 Task: Set the editor preference to JupyterLab.
Action: Mouse moved to (1249, 125)
Screenshot: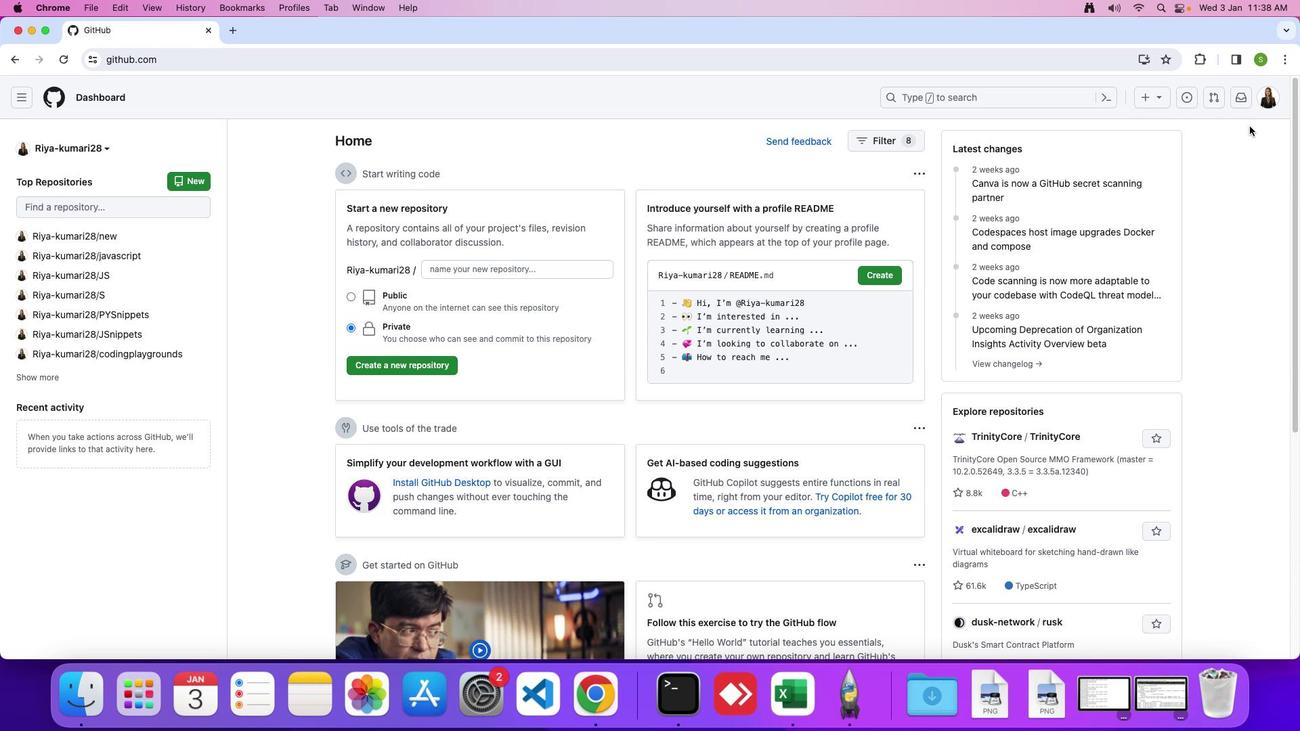 
Action: Mouse pressed left at (1249, 125)
Screenshot: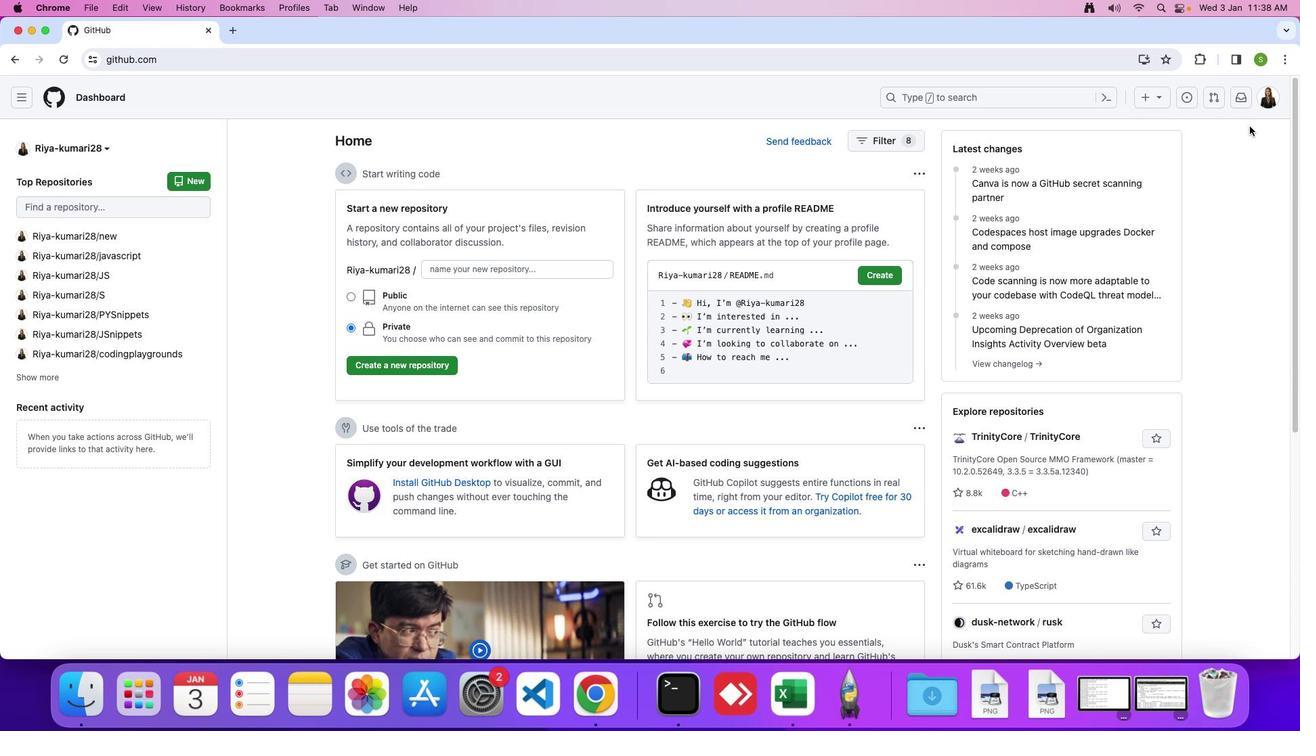 
Action: Mouse moved to (1267, 101)
Screenshot: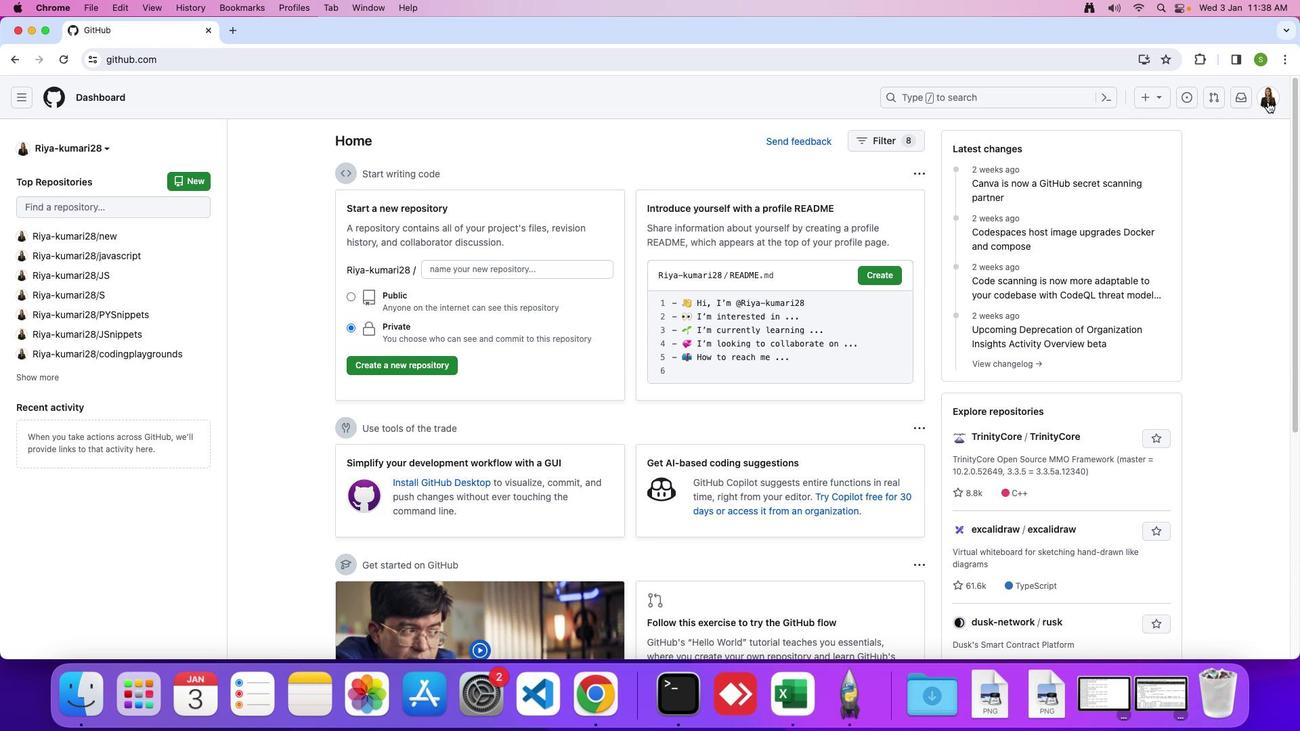 
Action: Mouse pressed left at (1267, 101)
Screenshot: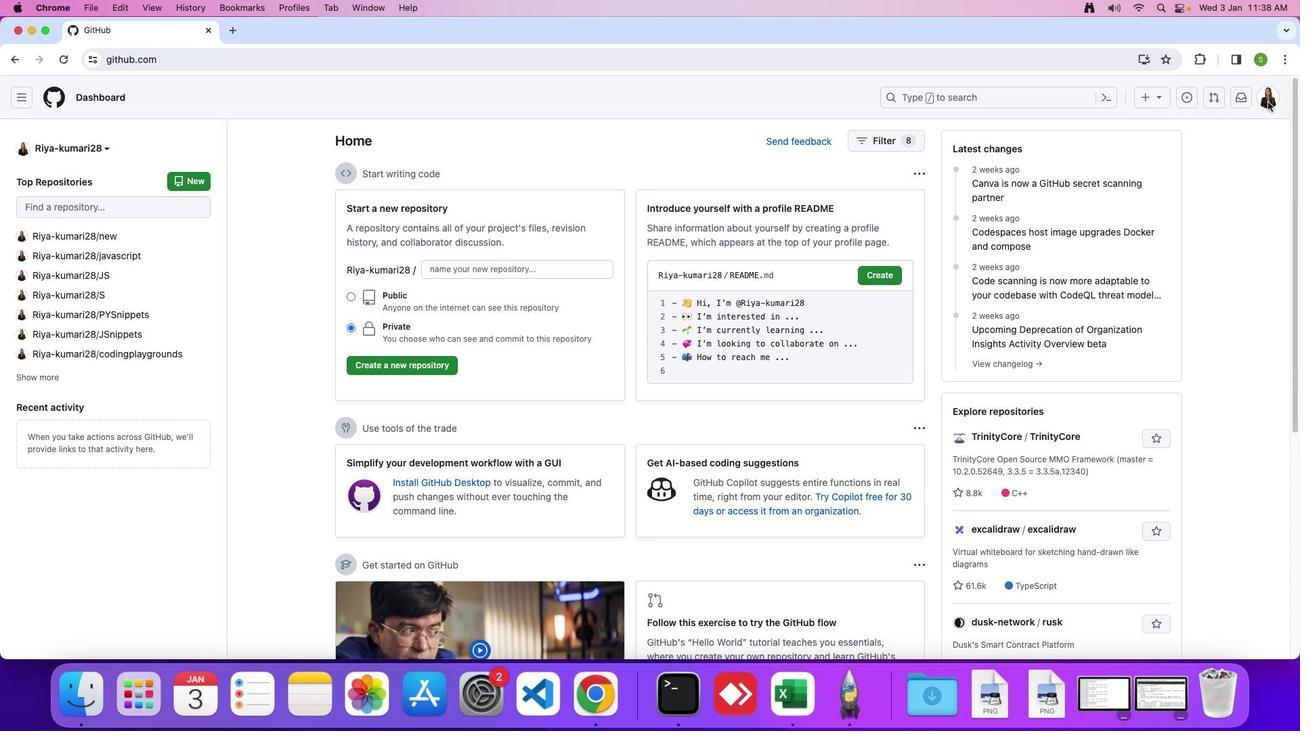 
Action: Mouse moved to (1147, 471)
Screenshot: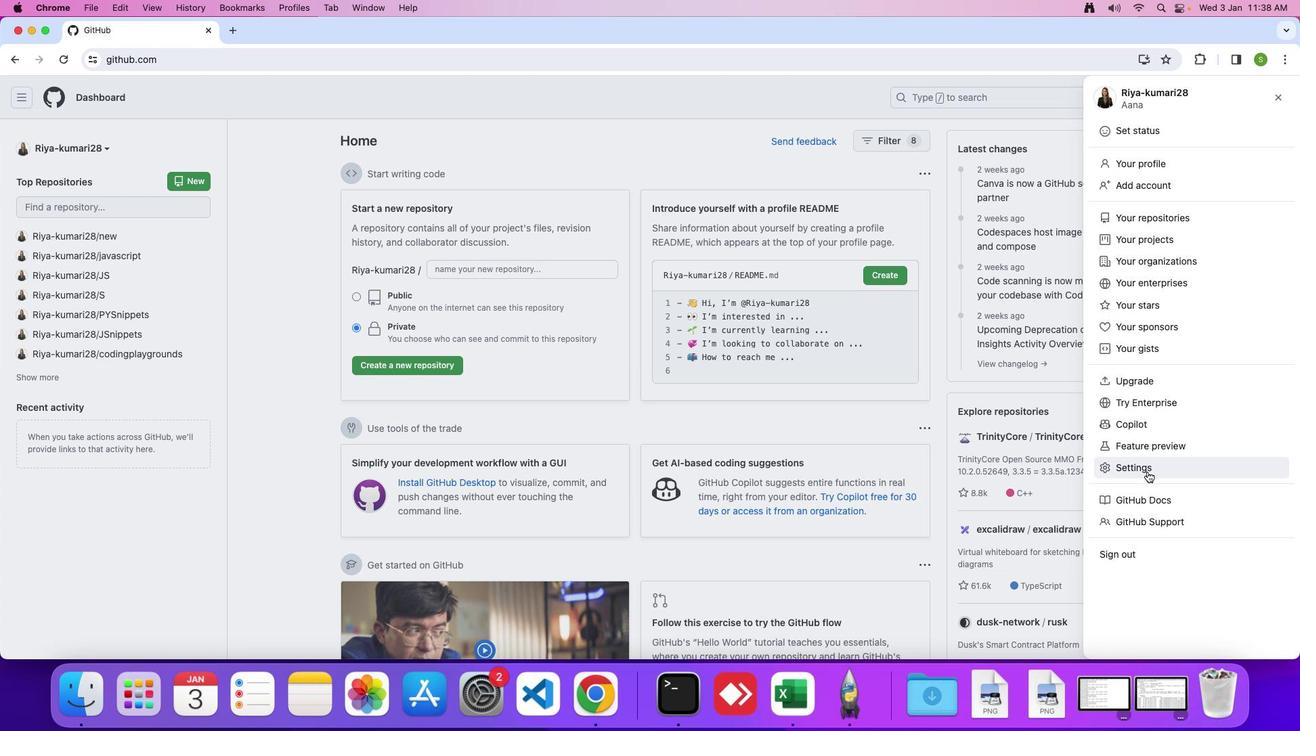 
Action: Mouse pressed left at (1147, 471)
Screenshot: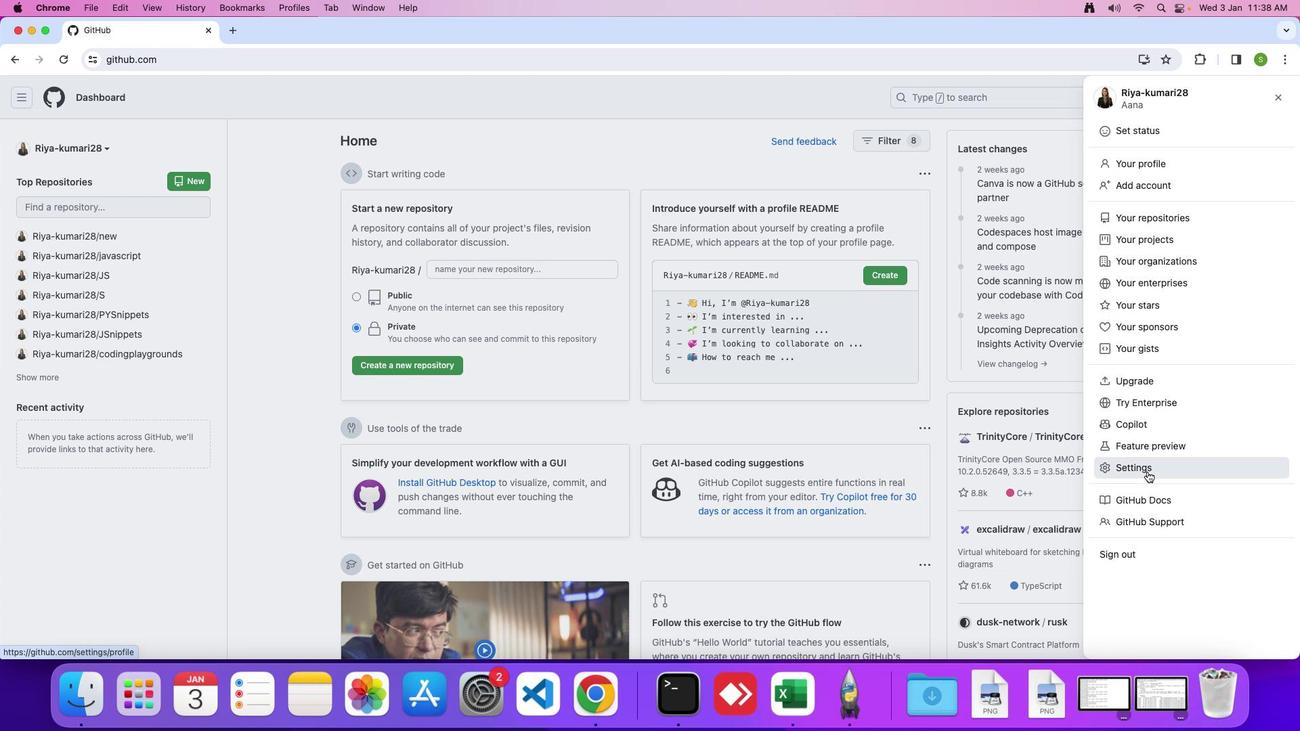 
Action: Mouse moved to (308, 566)
Screenshot: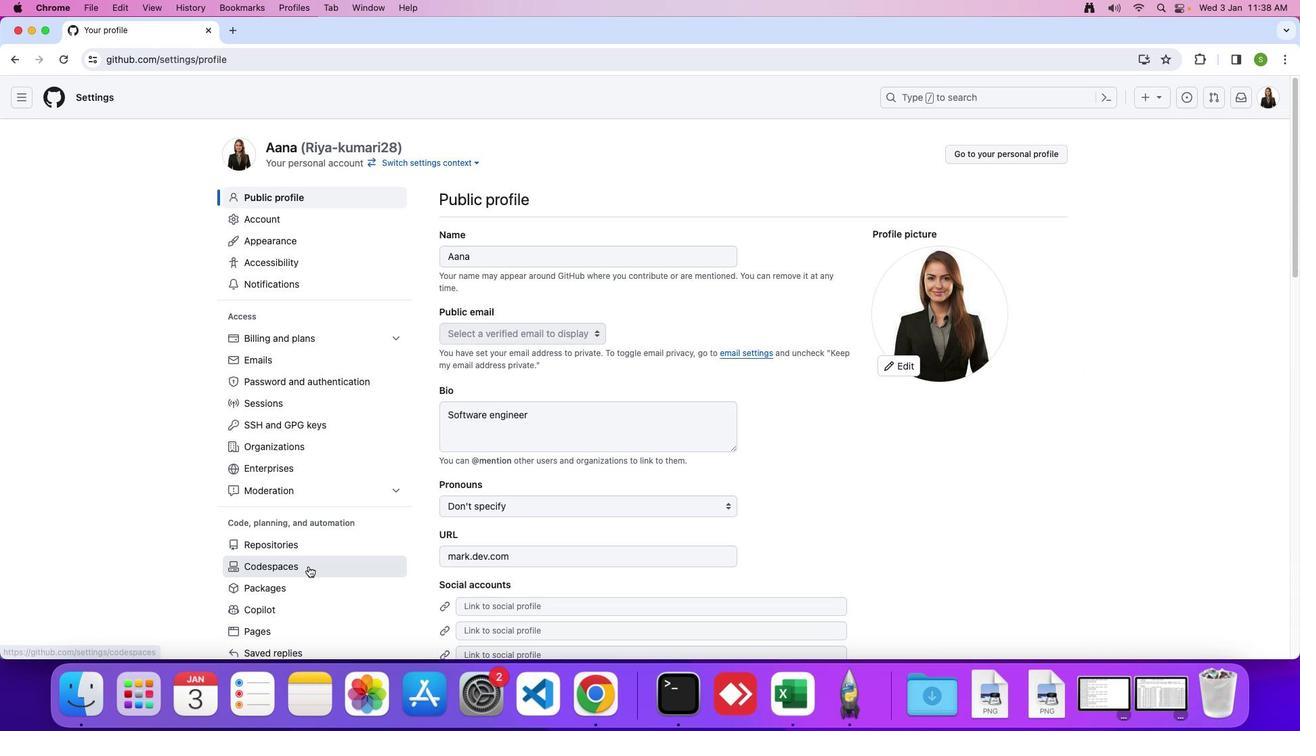 
Action: Mouse pressed left at (308, 566)
Screenshot: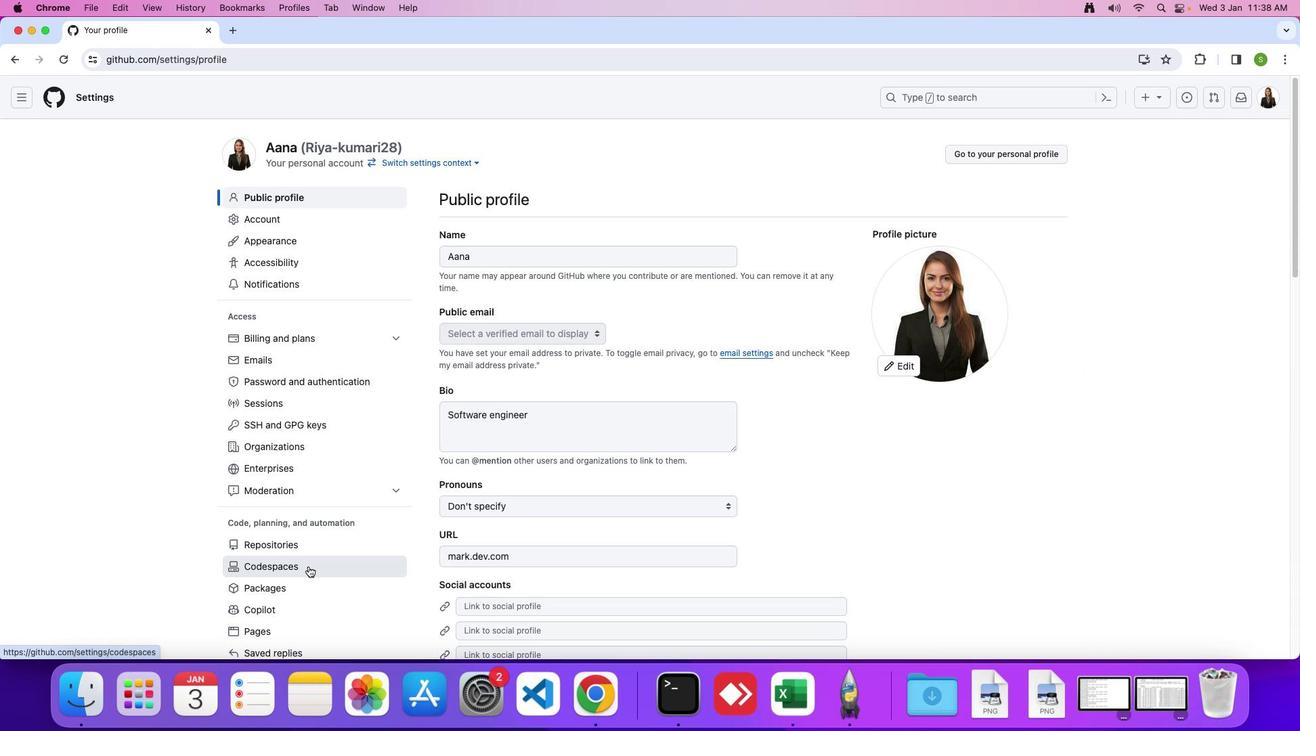 
Action: Mouse moved to (598, 518)
Screenshot: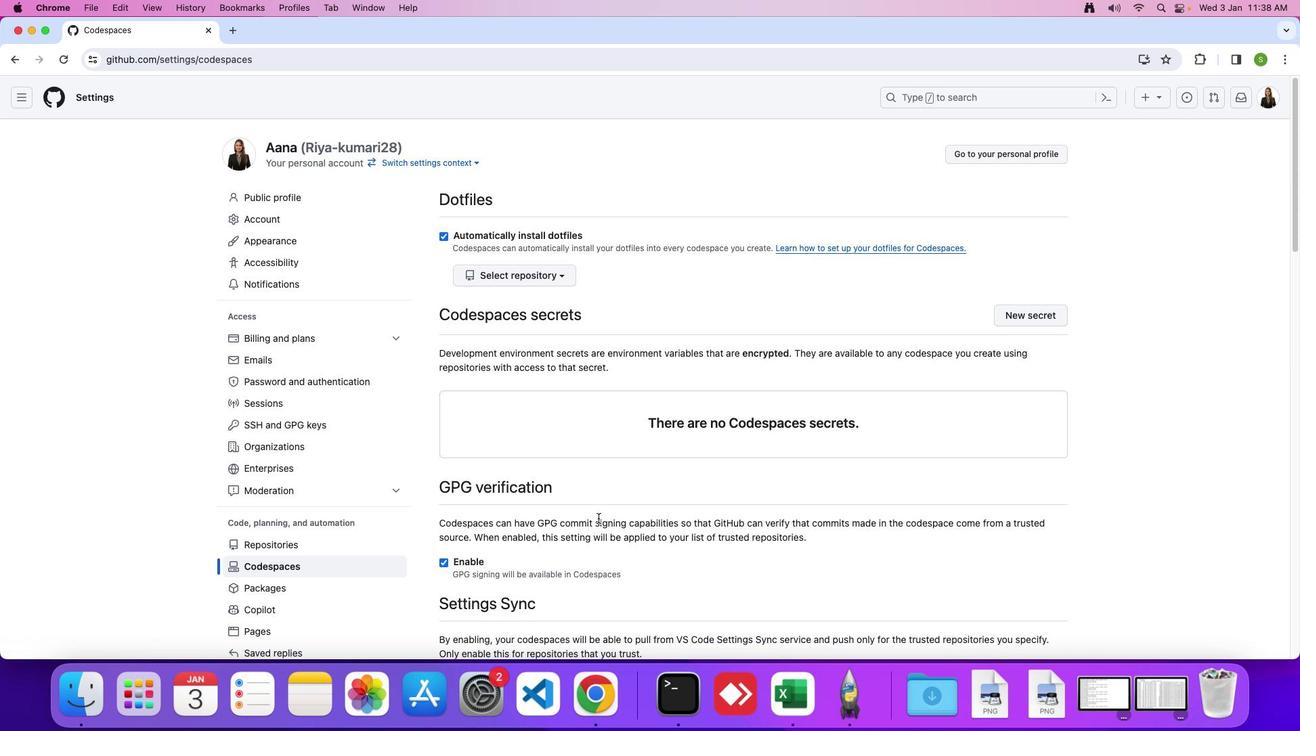 
Action: Mouse scrolled (598, 518) with delta (0, 0)
Screenshot: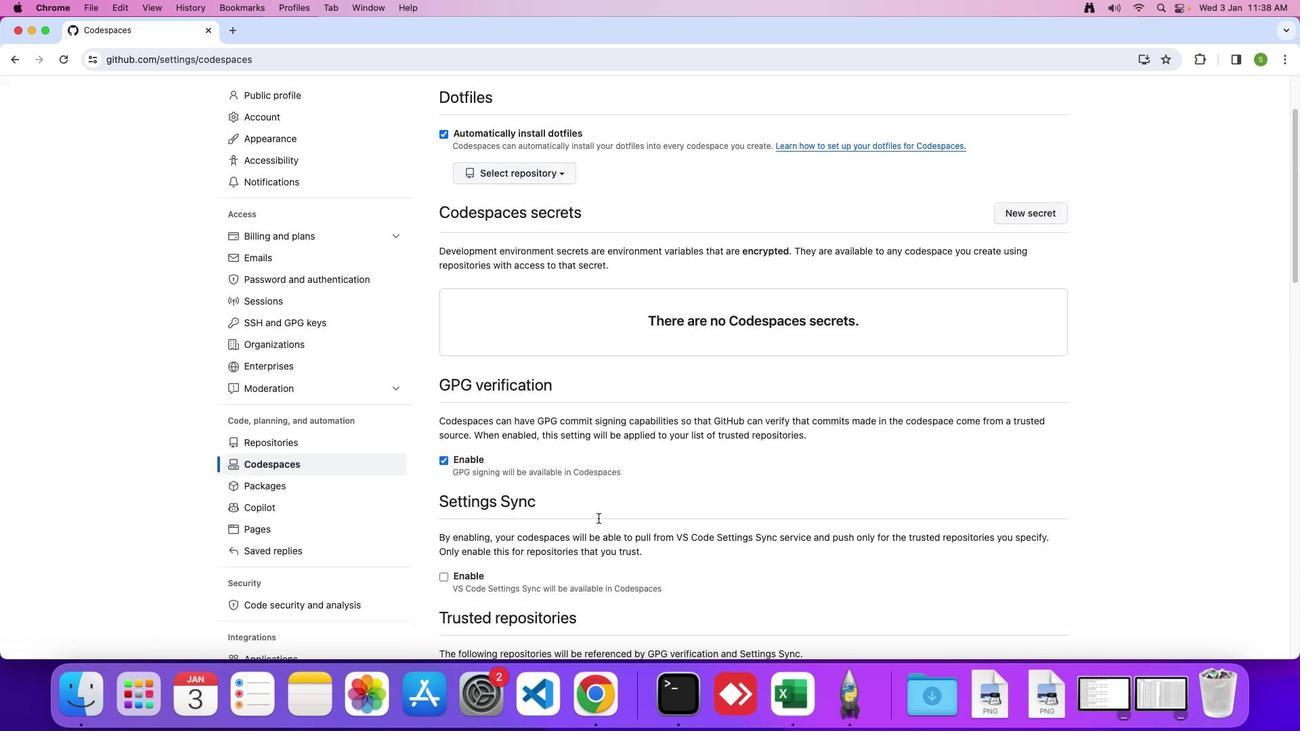 
Action: Mouse scrolled (598, 518) with delta (0, 0)
Screenshot: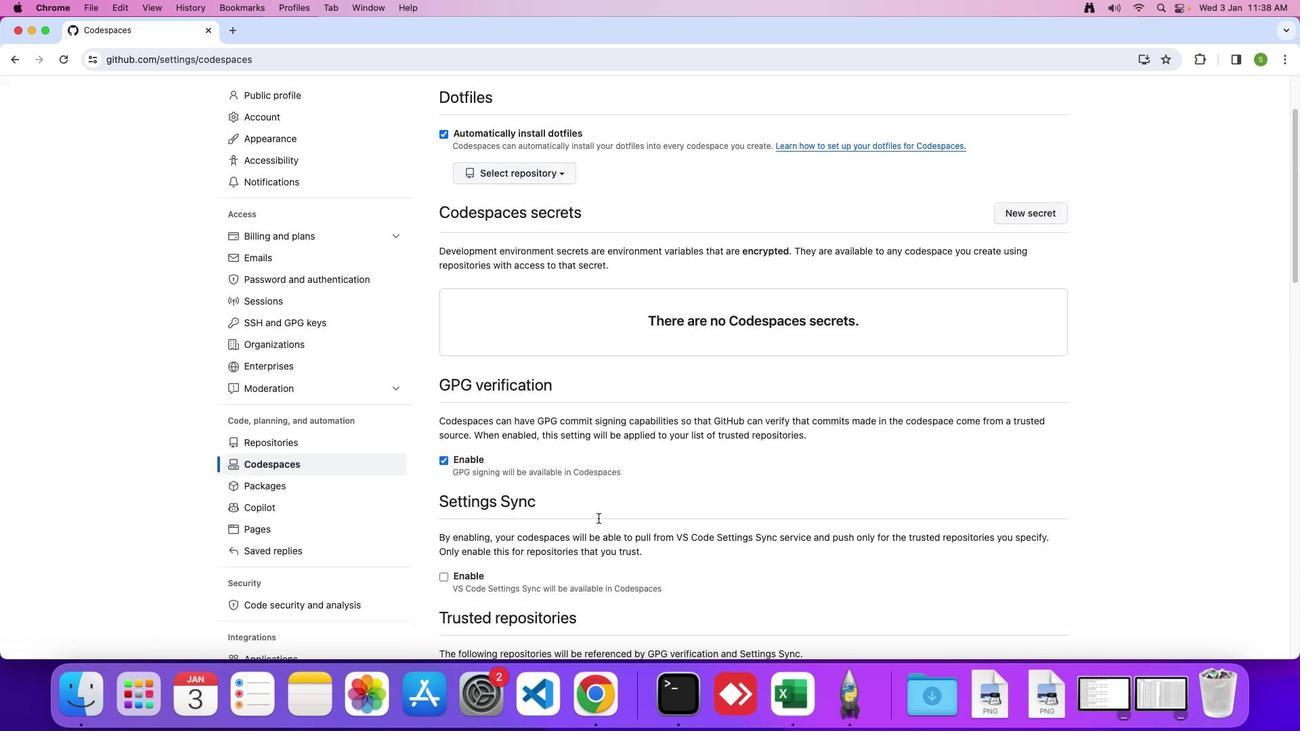 
Action: Mouse scrolled (598, 518) with delta (0, -2)
Screenshot: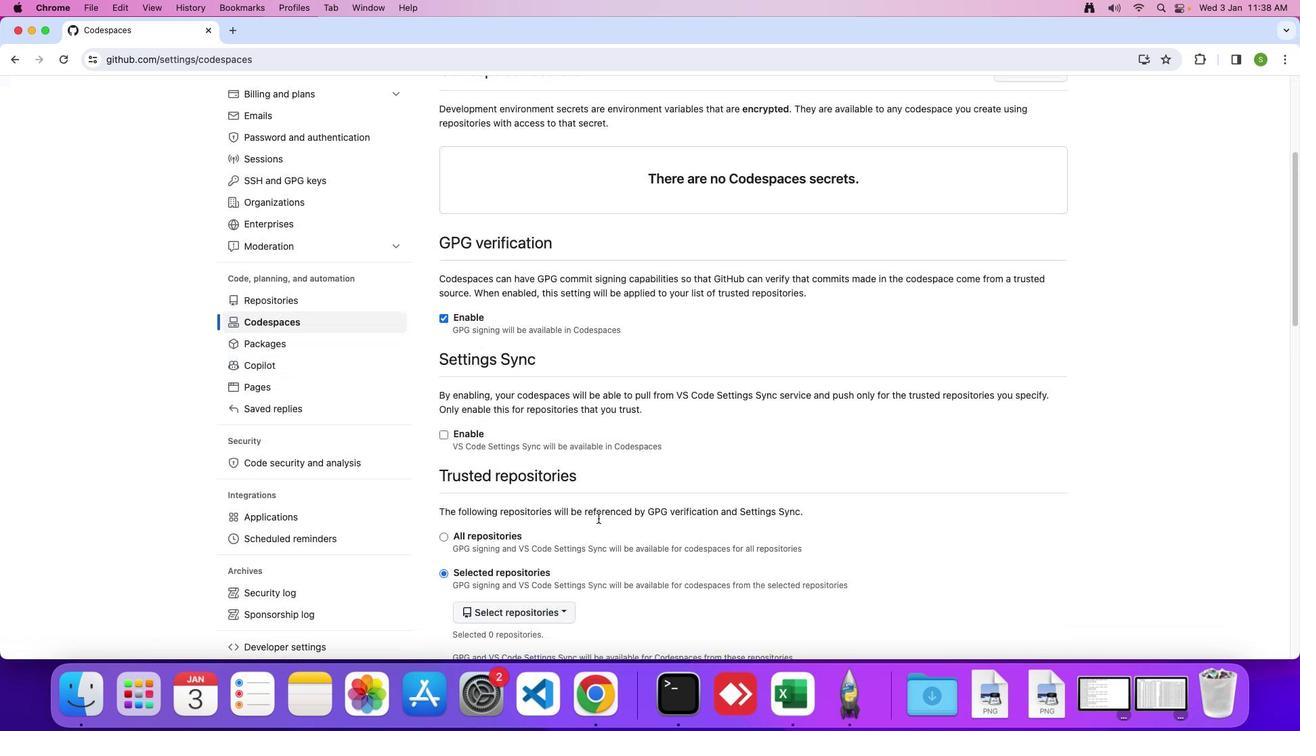 
Action: Mouse scrolled (598, 518) with delta (0, -3)
Screenshot: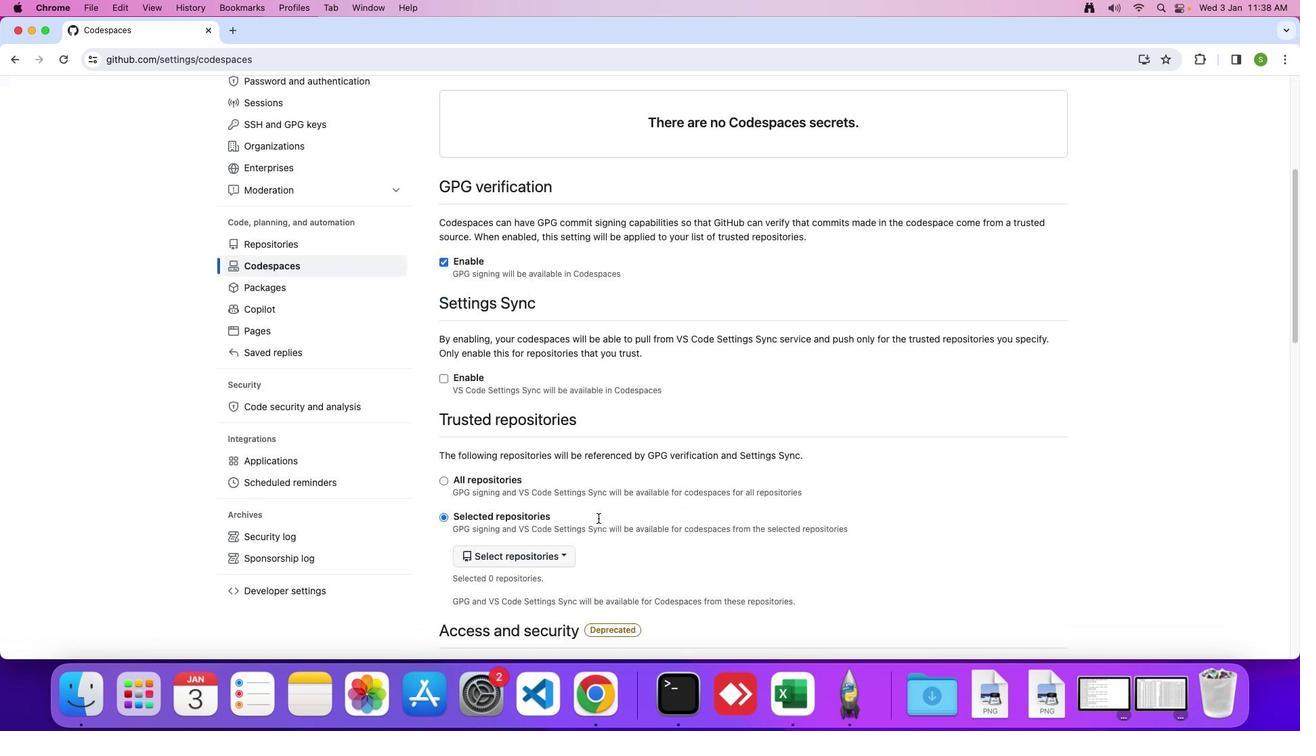 
Action: Mouse scrolled (598, 518) with delta (0, 0)
Screenshot: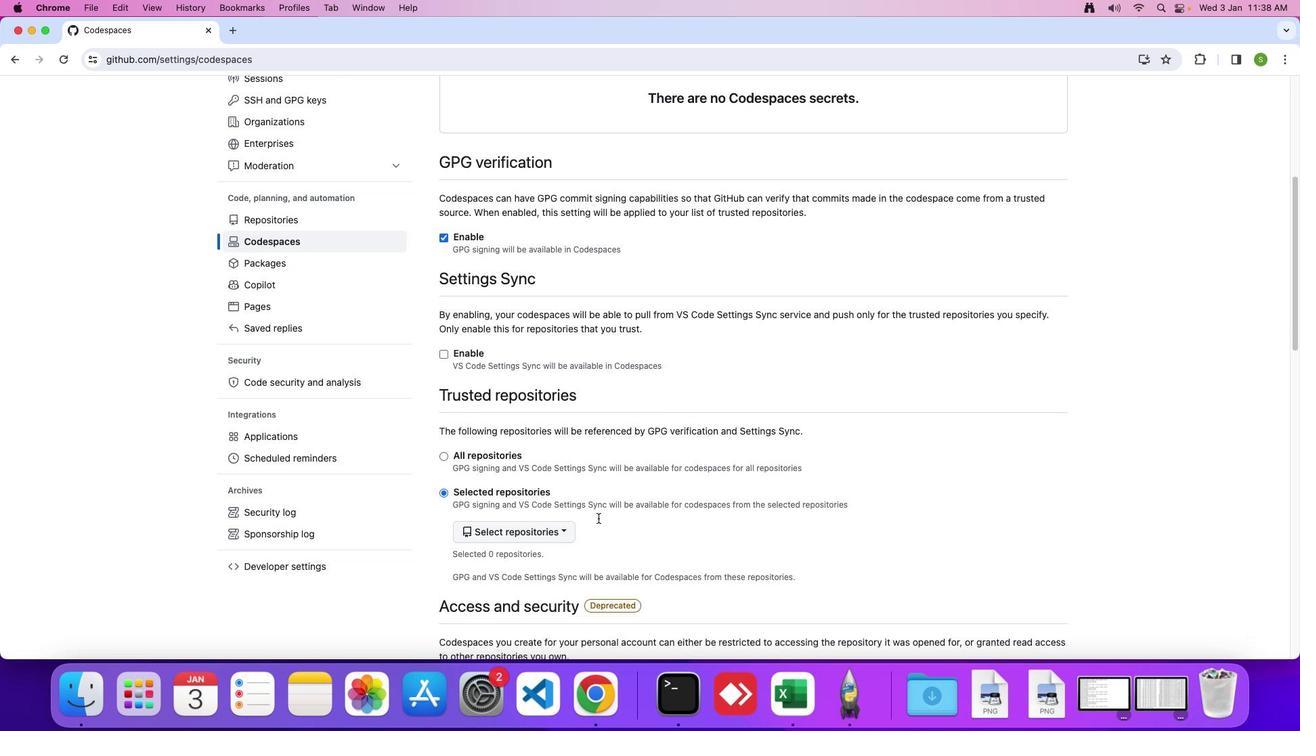 
Action: Mouse scrolled (598, 518) with delta (0, 0)
Screenshot: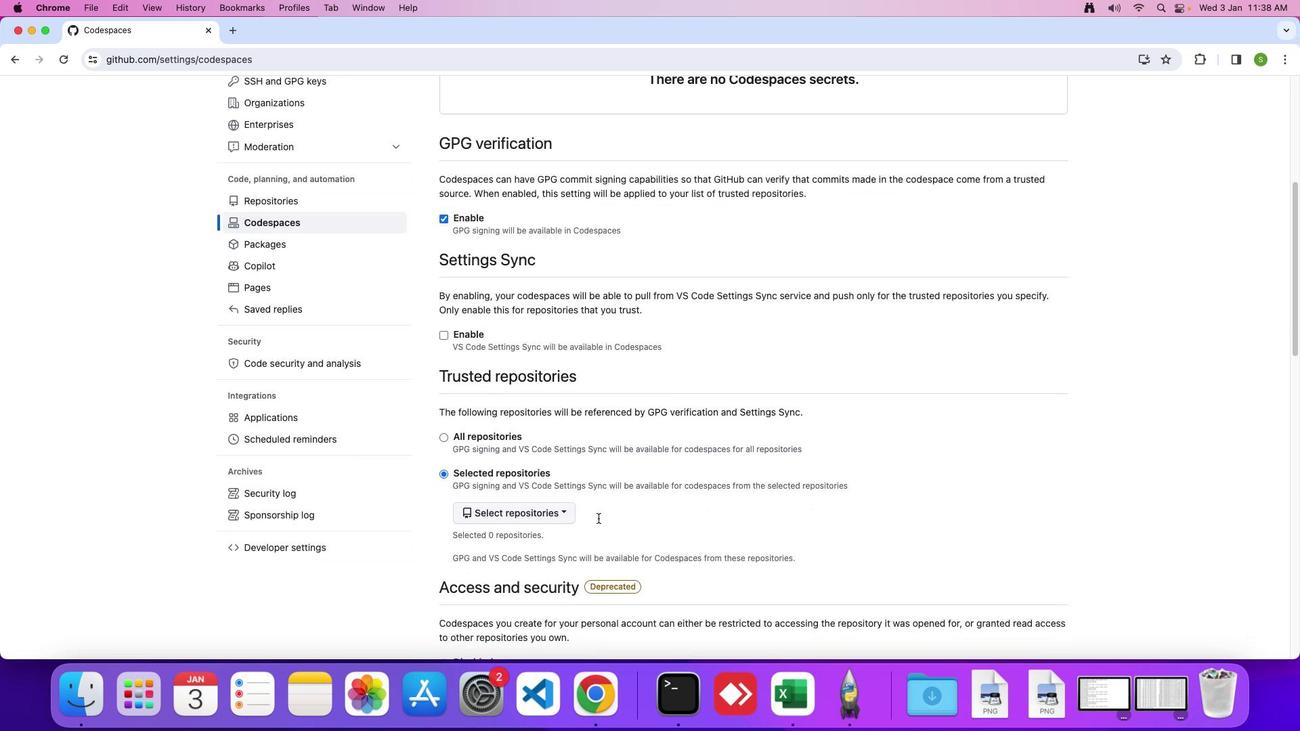 
Action: Mouse scrolled (598, 518) with delta (0, -1)
Screenshot: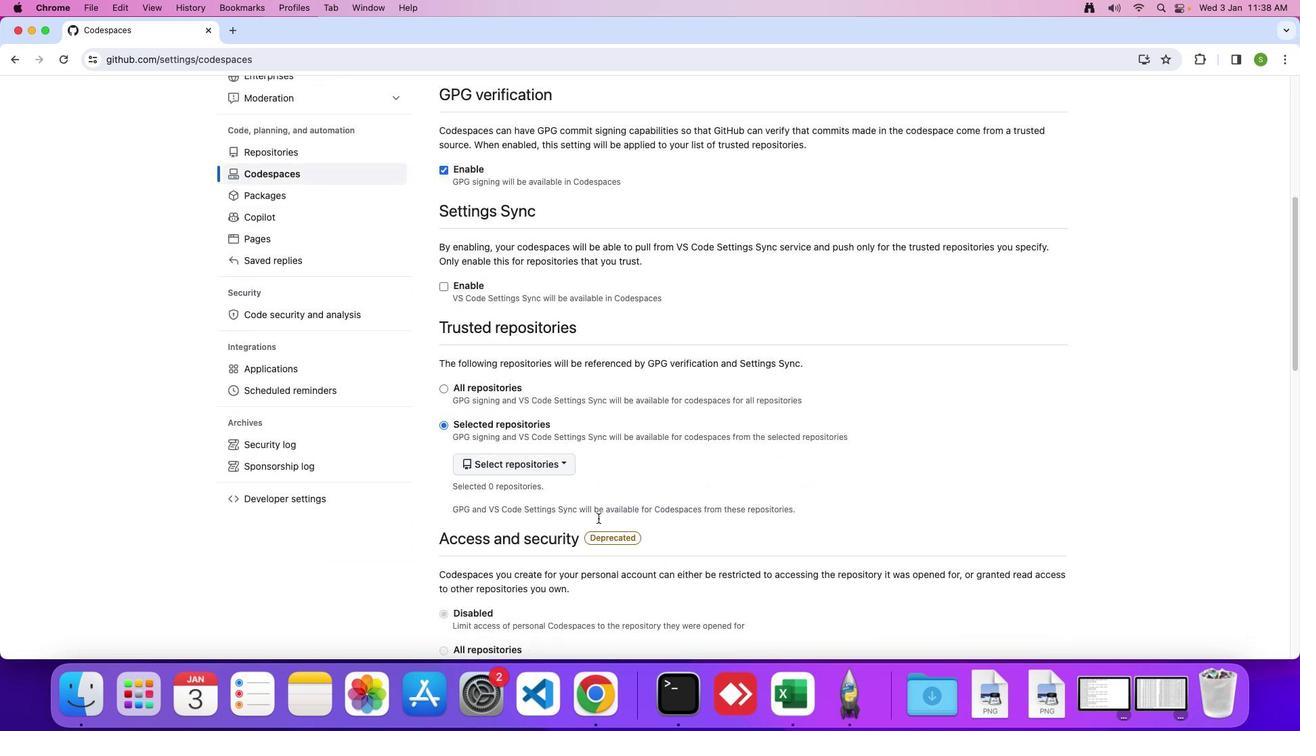 
Action: Mouse scrolled (598, 518) with delta (0, 0)
Screenshot: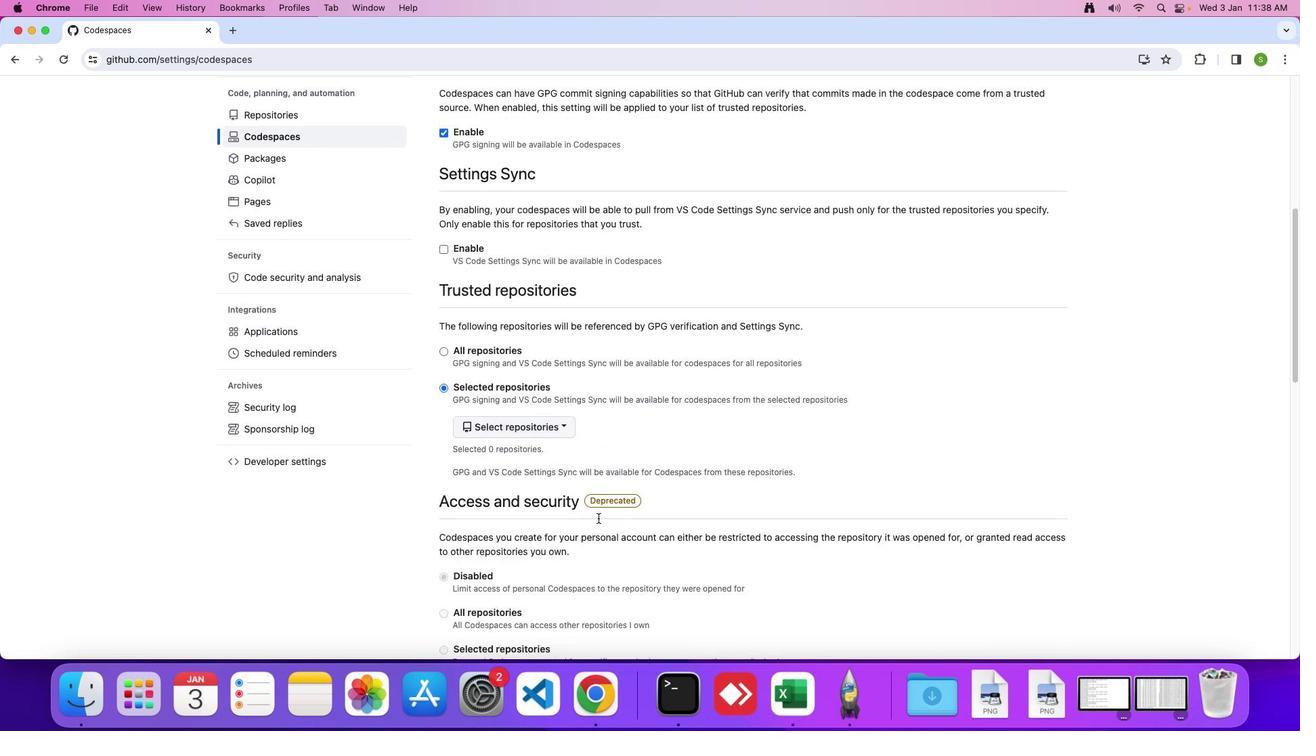 
Action: Mouse scrolled (598, 518) with delta (0, 0)
Screenshot: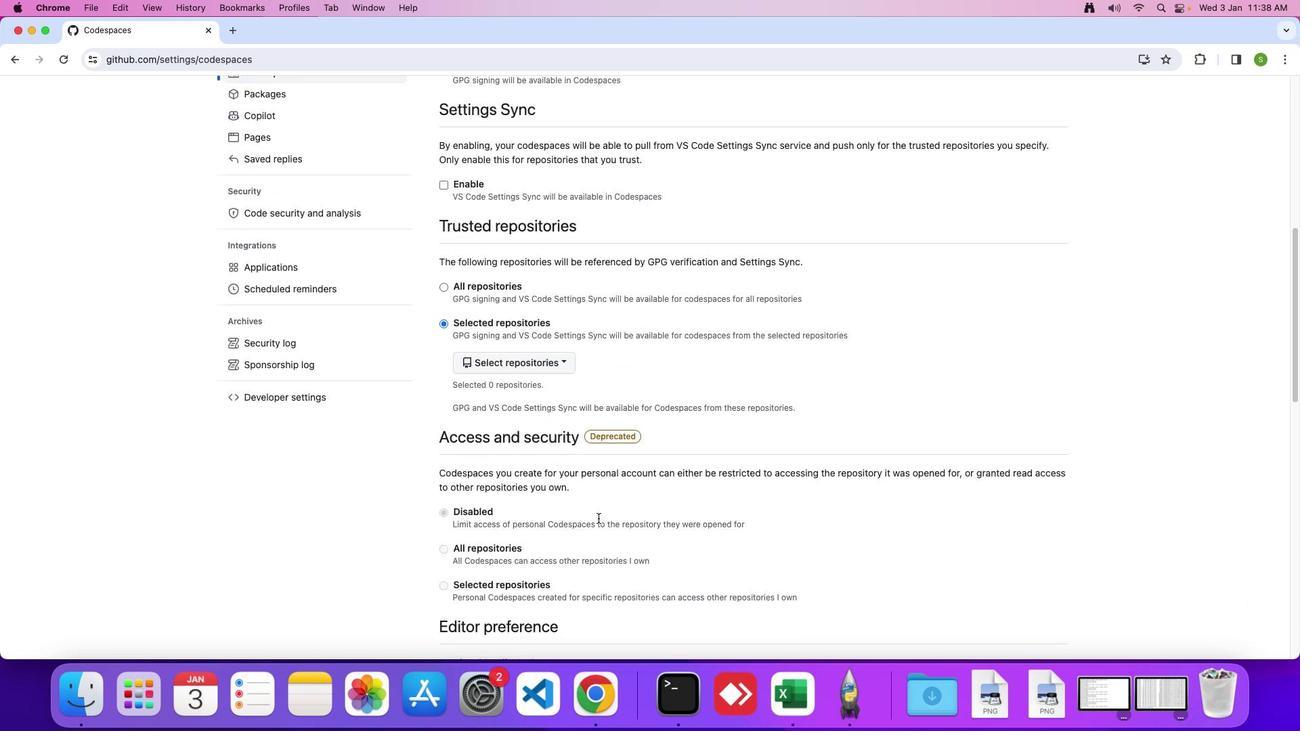 
Action: Mouse scrolled (598, 518) with delta (0, -2)
Screenshot: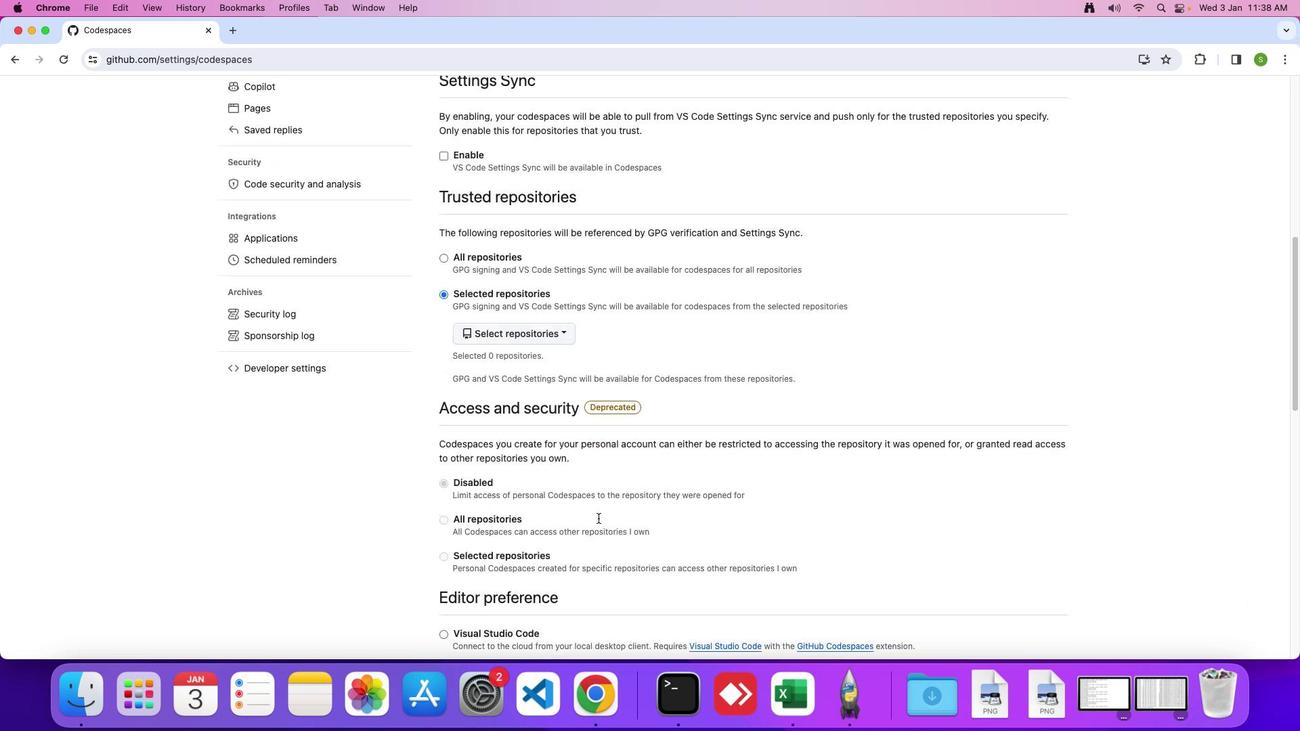 
Action: Mouse scrolled (598, 518) with delta (0, 0)
Screenshot: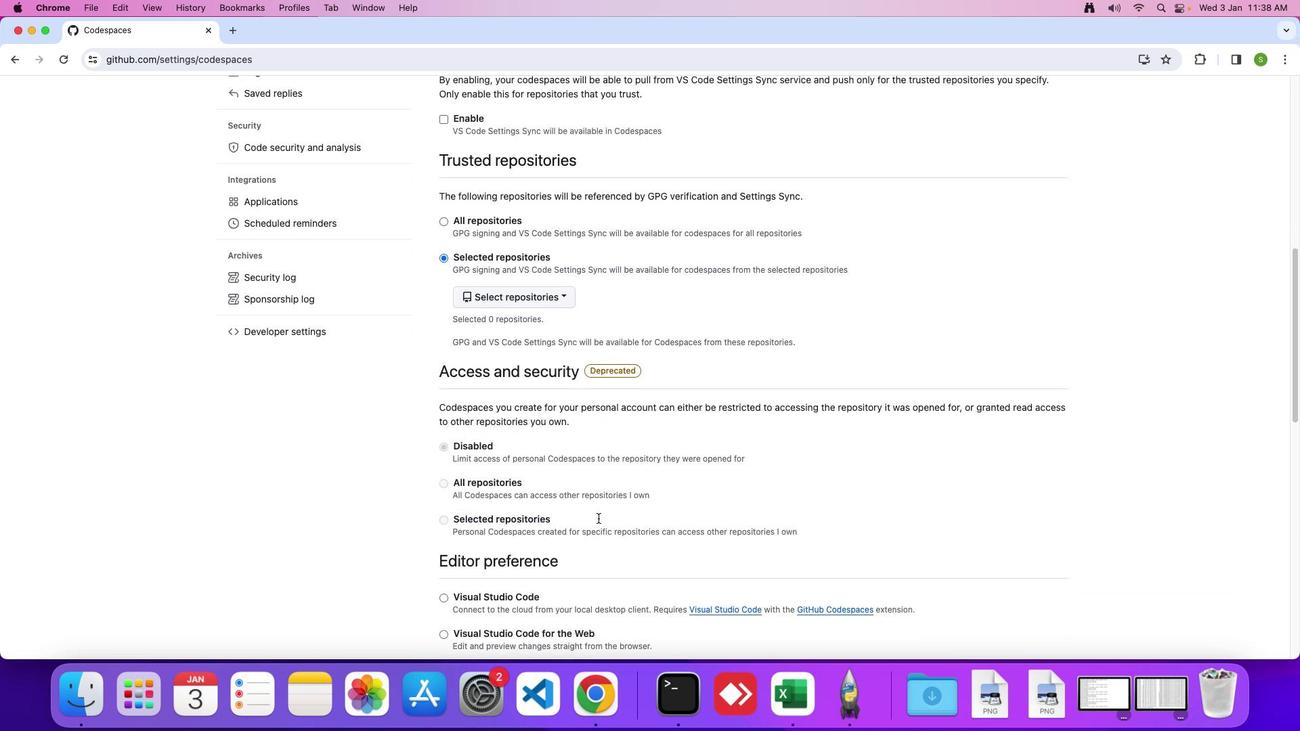 
Action: Mouse scrolled (598, 518) with delta (0, 0)
Screenshot: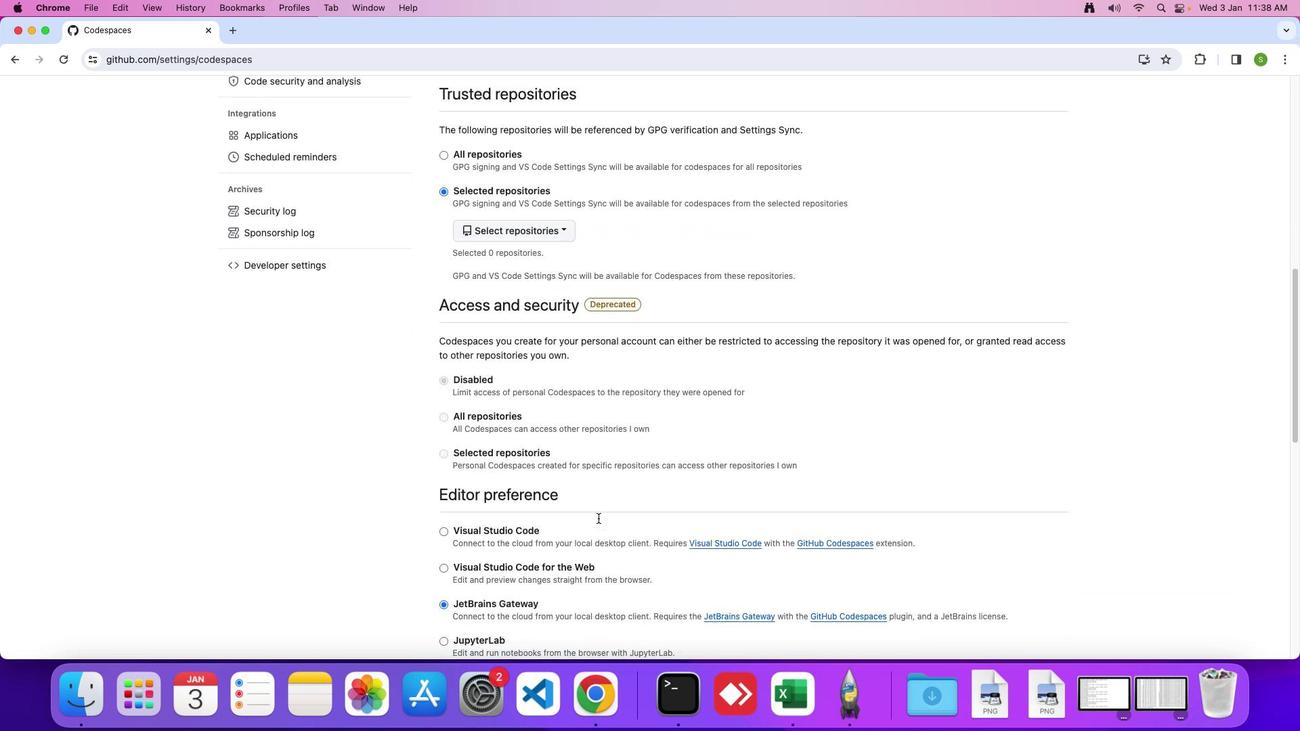
Action: Mouse scrolled (598, 518) with delta (0, -2)
Screenshot: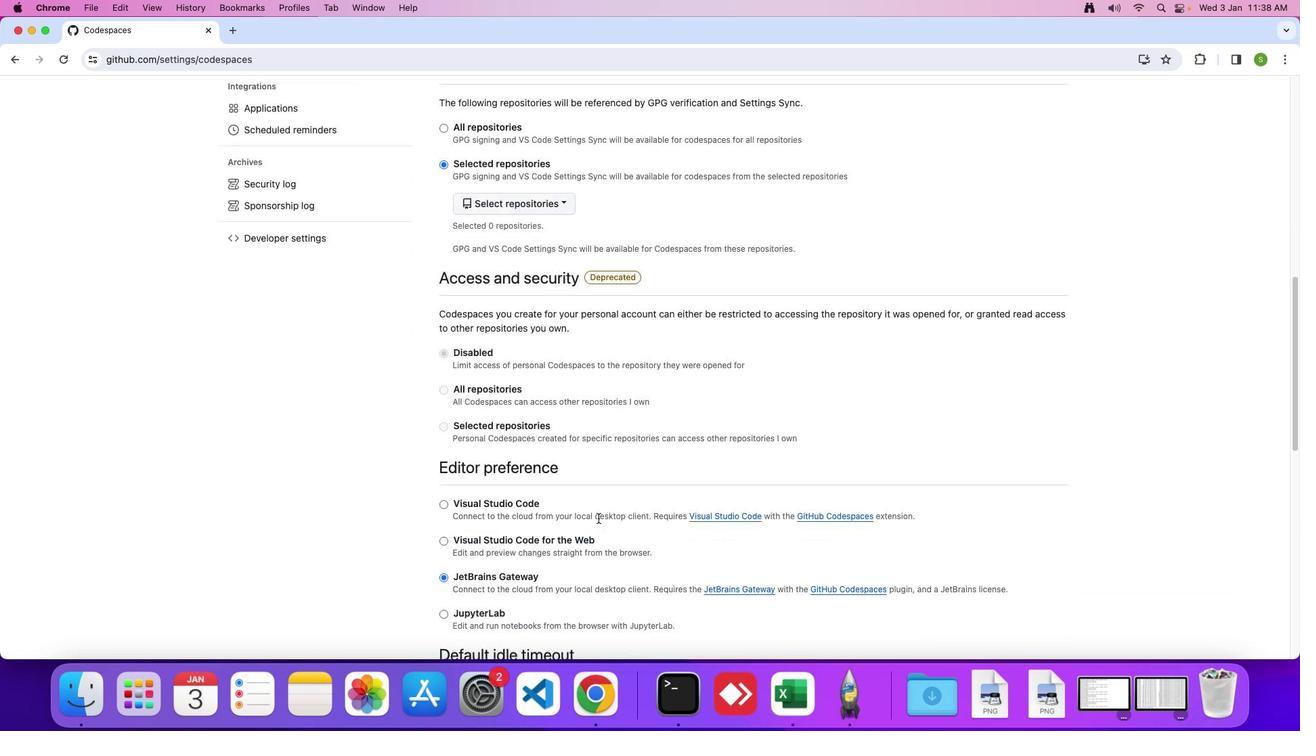 
Action: Mouse scrolled (598, 518) with delta (0, 0)
Screenshot: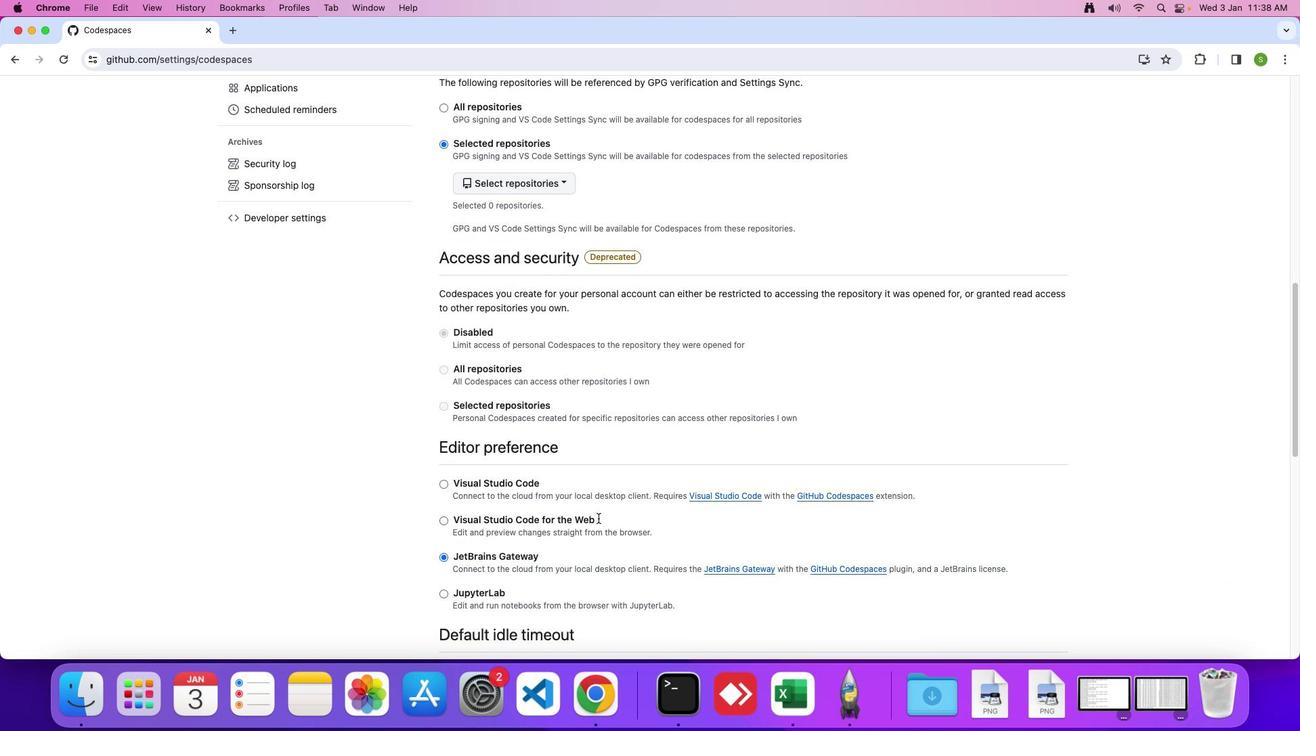 
Action: Mouse scrolled (598, 518) with delta (0, 0)
Screenshot: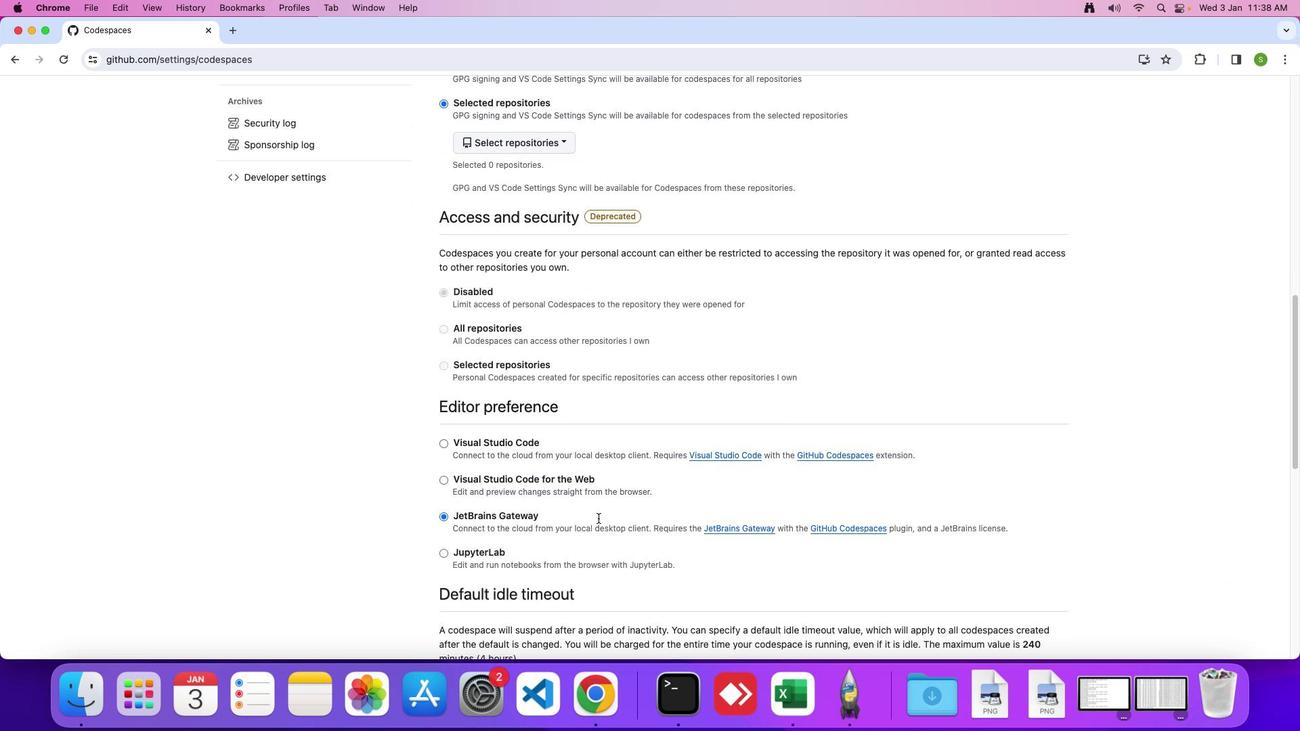 
Action: Mouse scrolled (598, 518) with delta (0, -1)
Screenshot: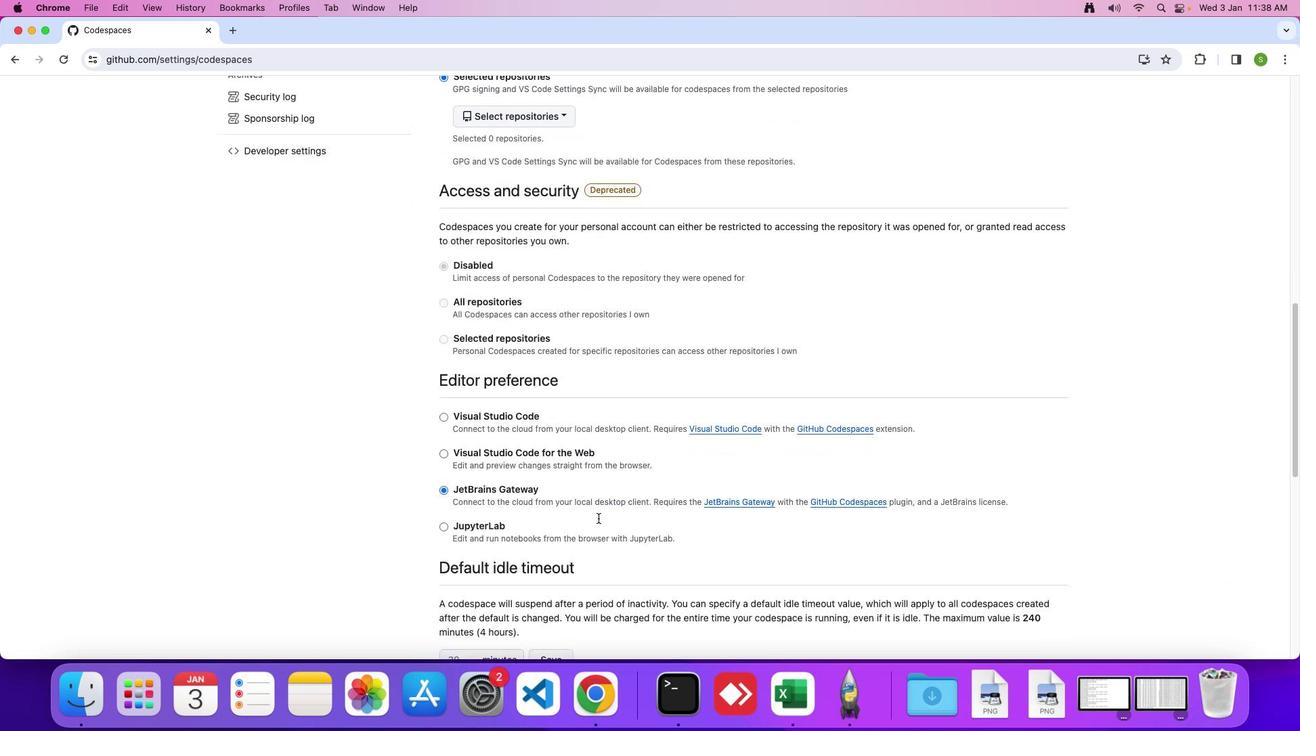 
Action: Mouse scrolled (598, 518) with delta (0, -2)
Screenshot: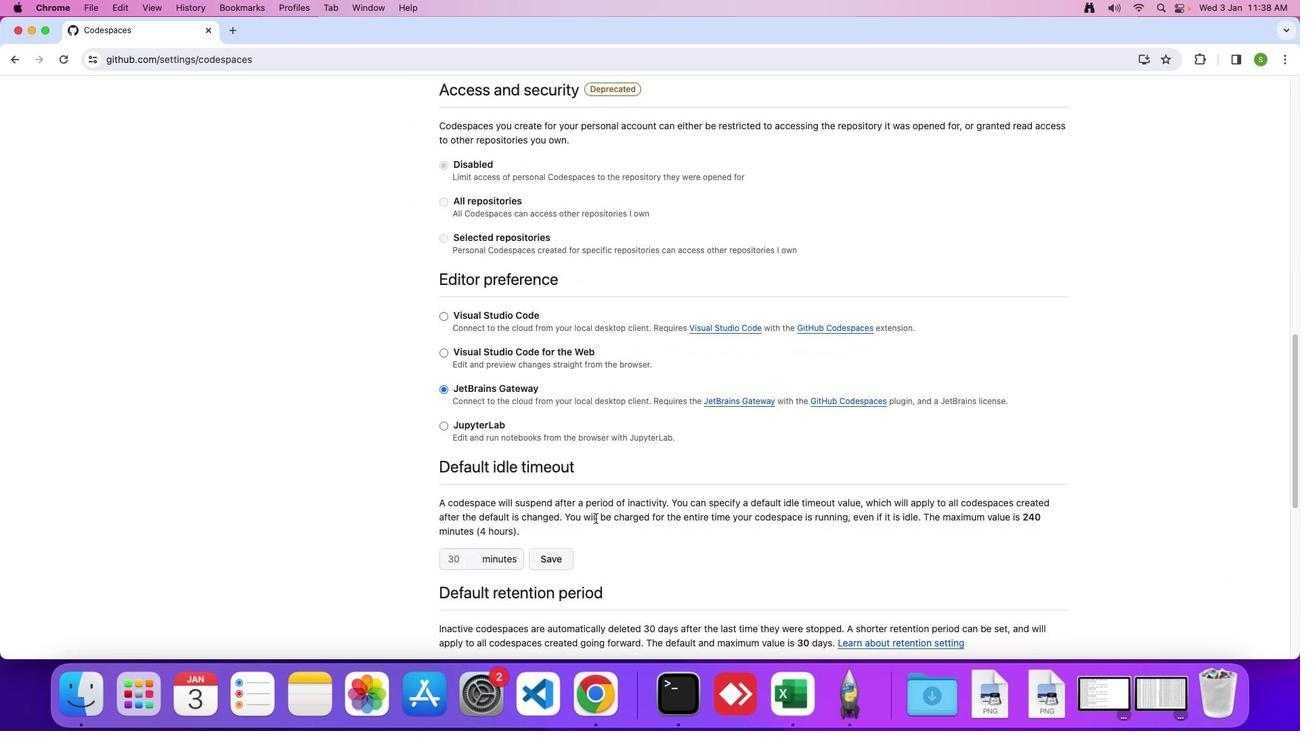 
Action: Mouse moved to (445, 421)
Screenshot: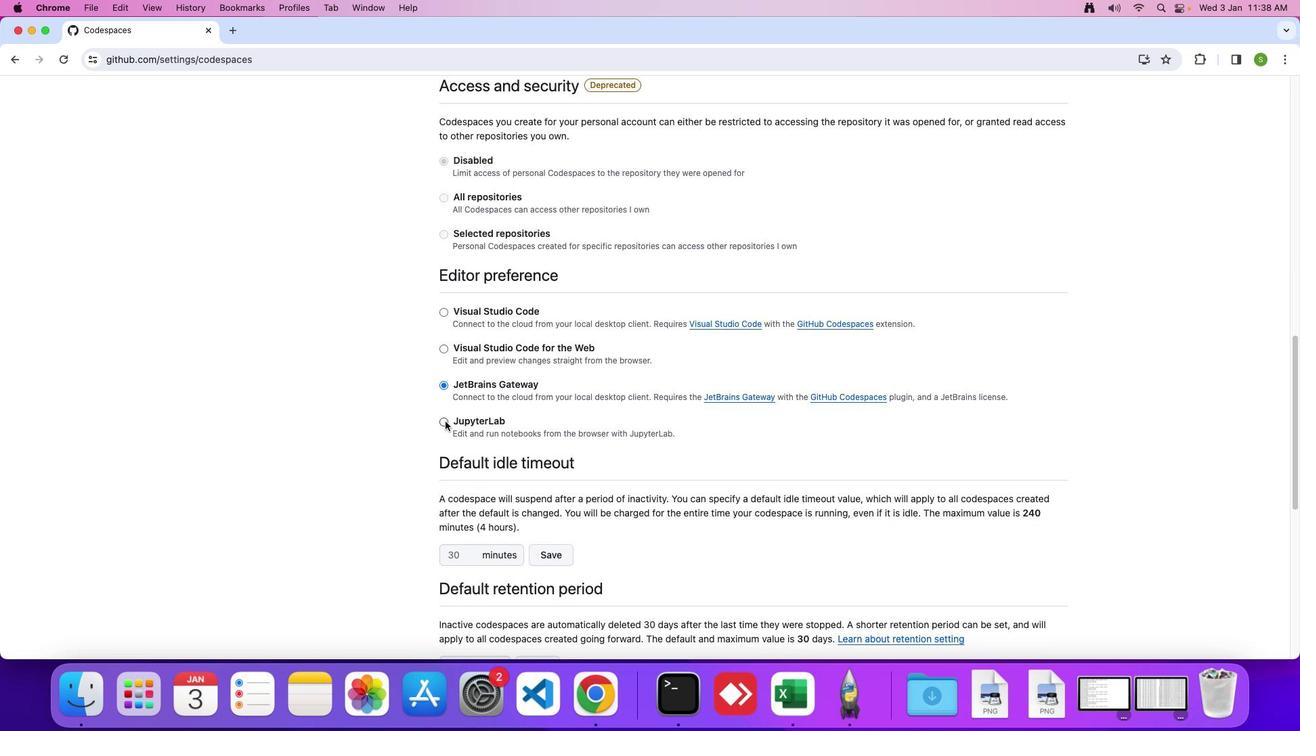 
Action: Mouse pressed left at (445, 421)
Screenshot: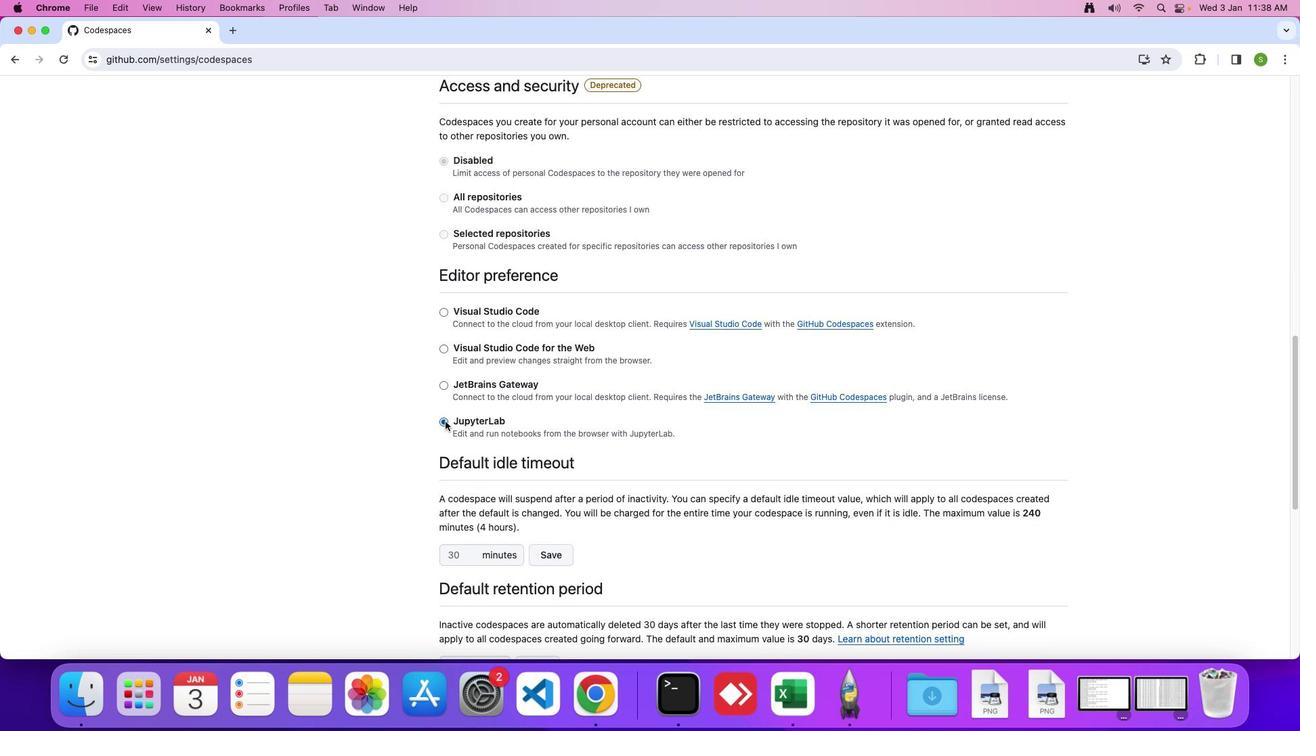 
Action: Mouse moved to (608, 434)
Screenshot: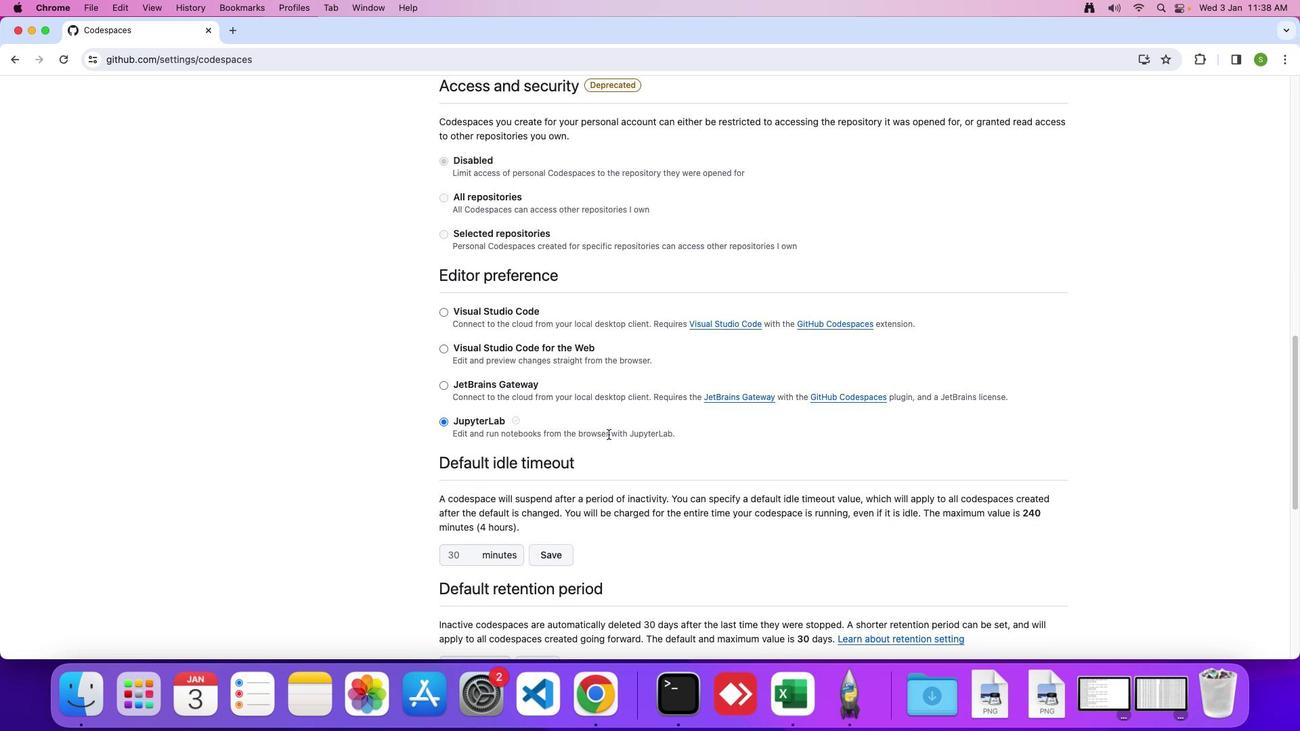 
